 Task: Select the job type as internship.
Action: Mouse moved to (928, 122)
Screenshot: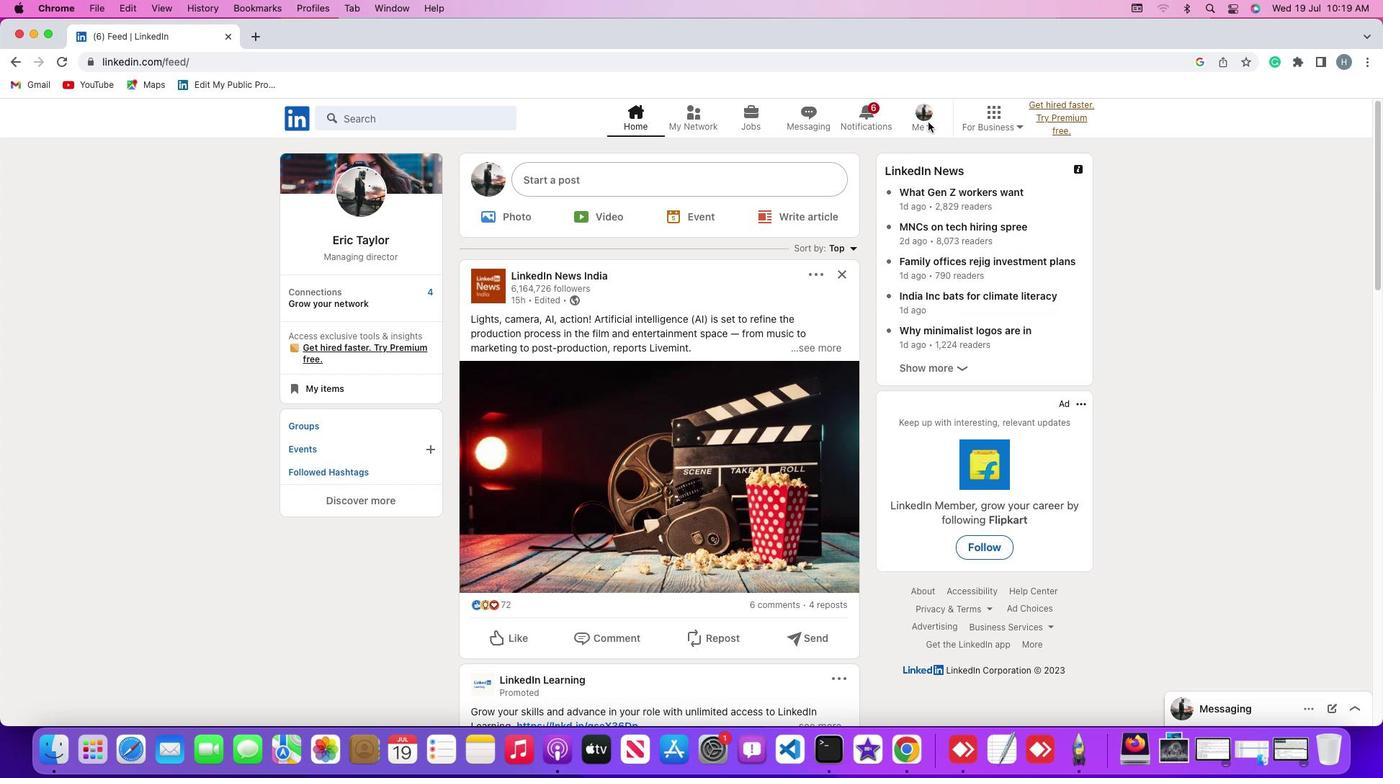 
Action: Mouse pressed left at (928, 122)
Screenshot: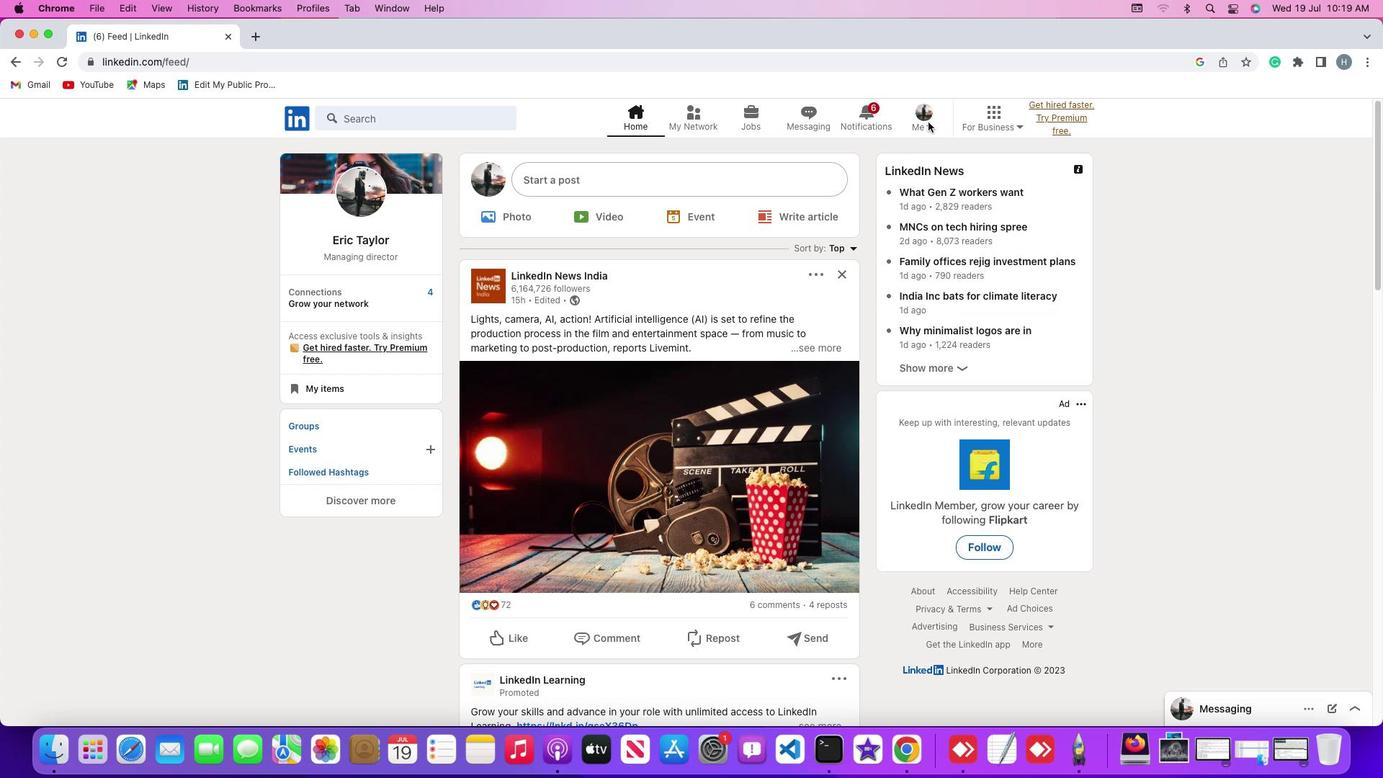 
Action: Mouse moved to (928, 123)
Screenshot: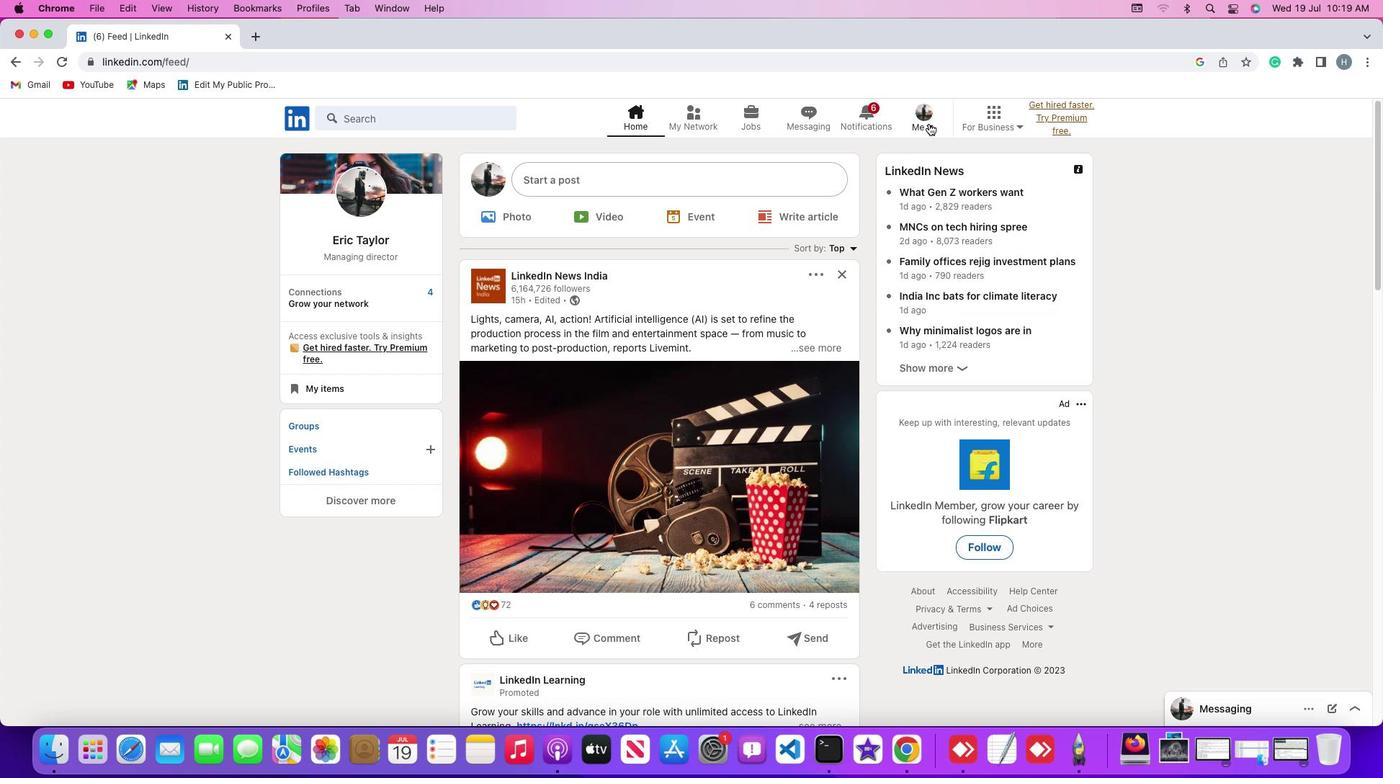 
Action: Mouse pressed left at (928, 123)
Screenshot: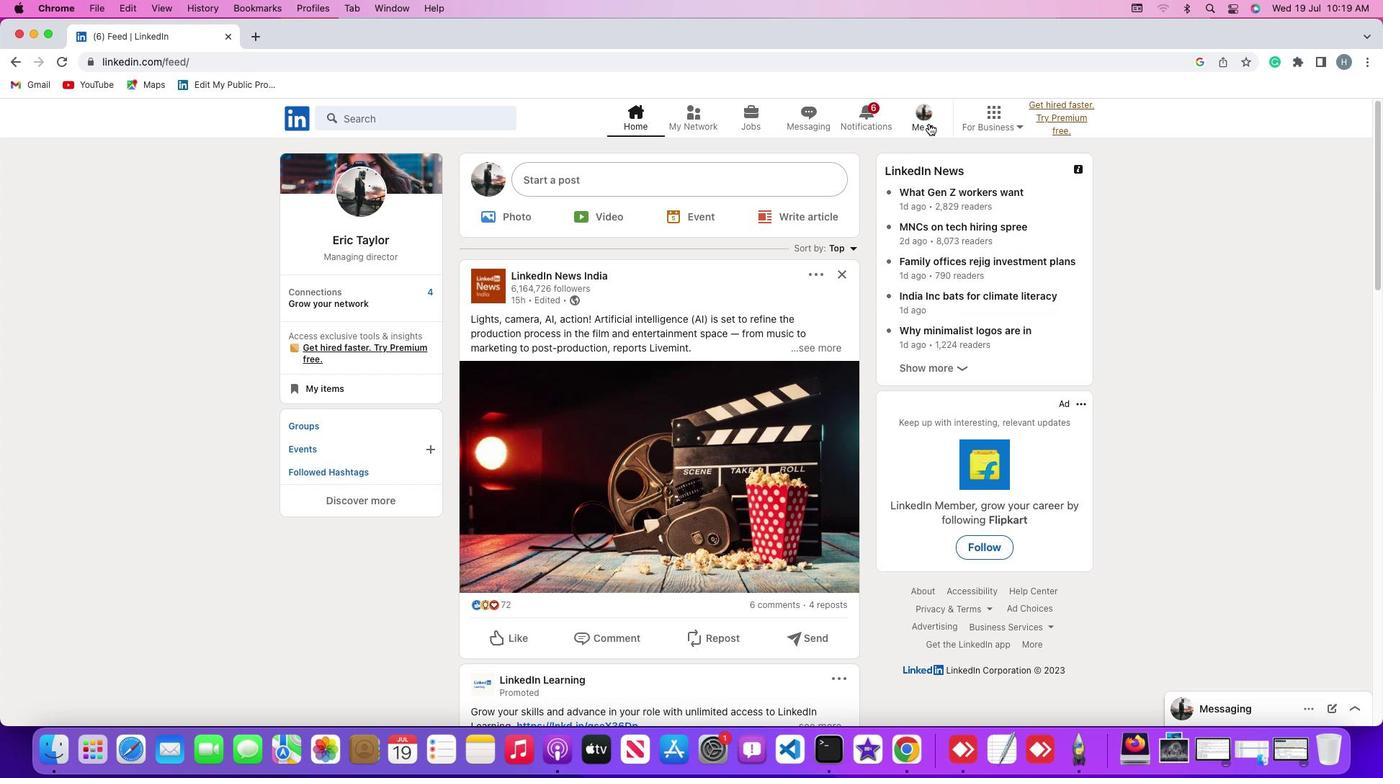 
Action: Mouse moved to (912, 199)
Screenshot: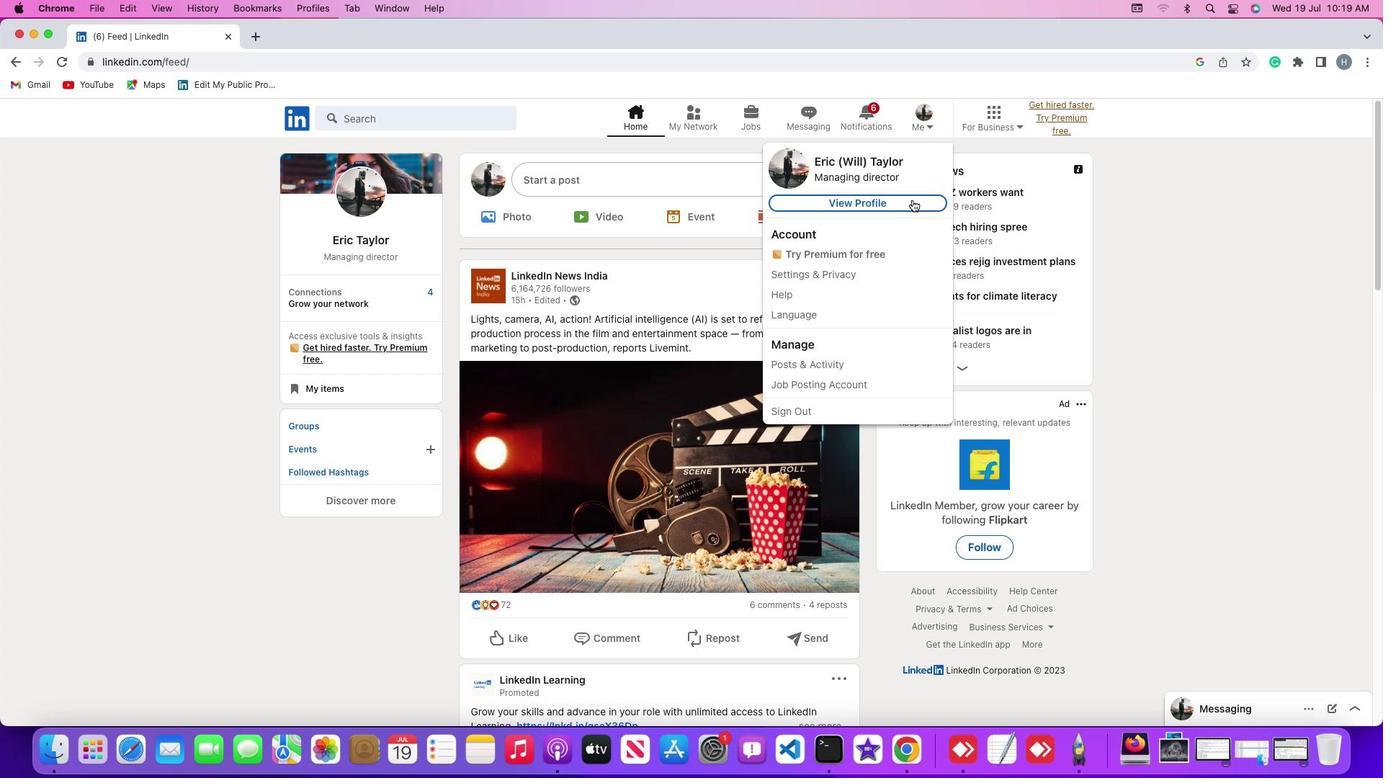 
Action: Mouse pressed left at (912, 199)
Screenshot: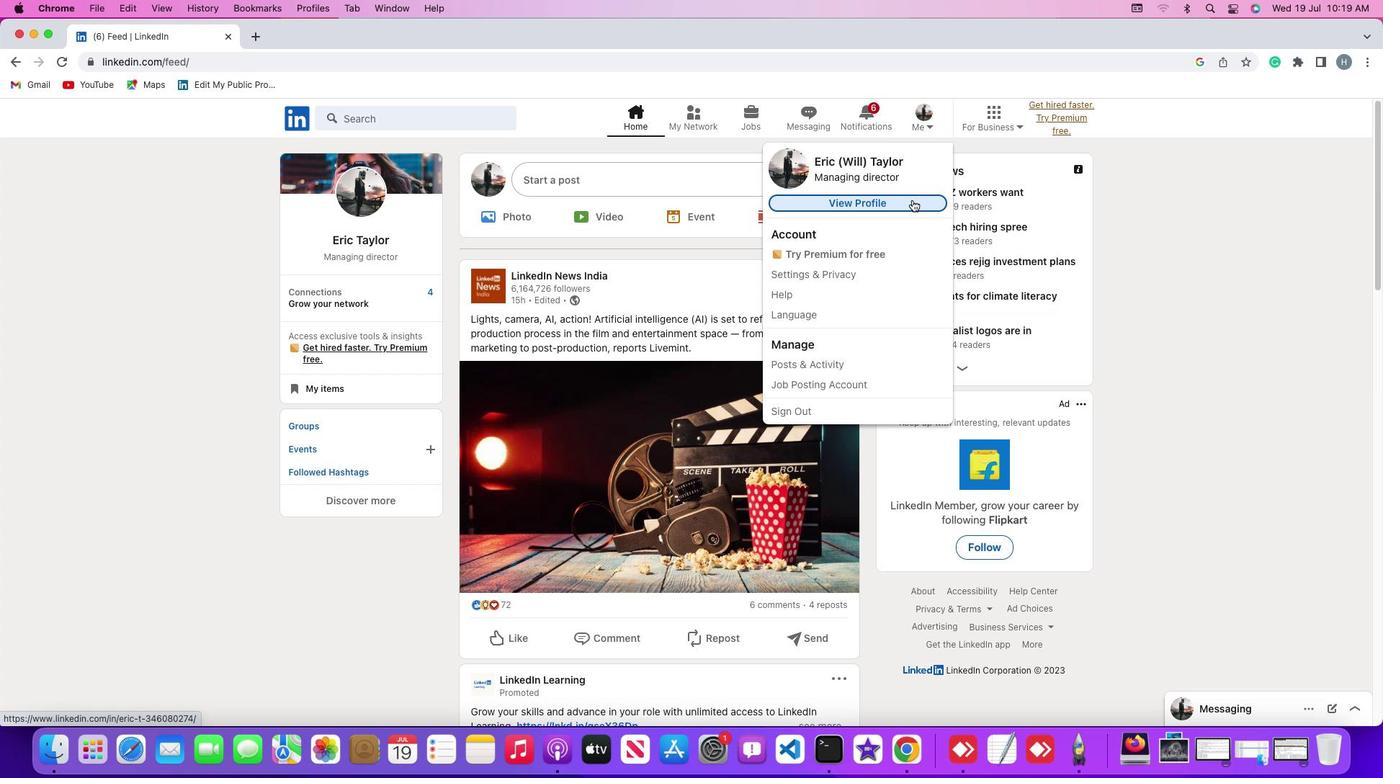 
Action: Mouse moved to (346, 432)
Screenshot: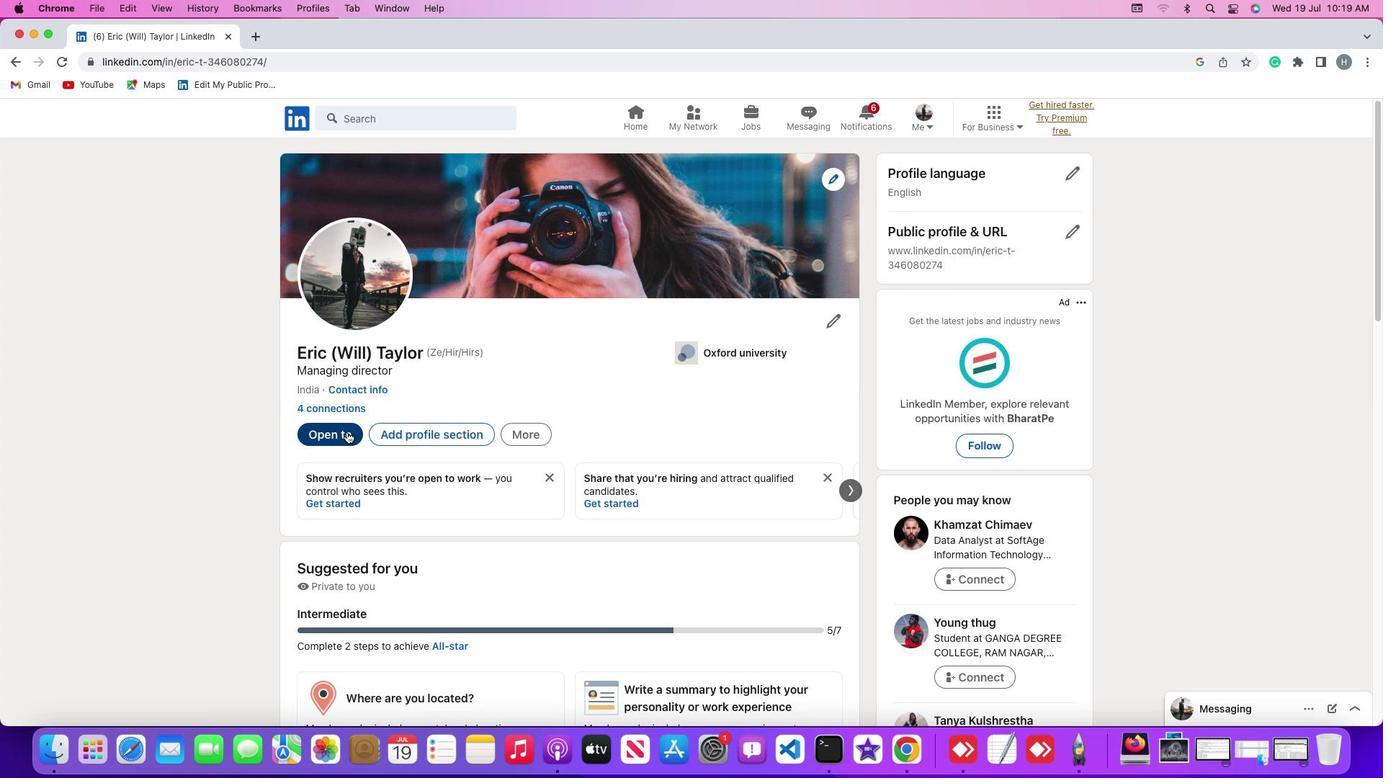 
Action: Mouse pressed left at (346, 432)
Screenshot: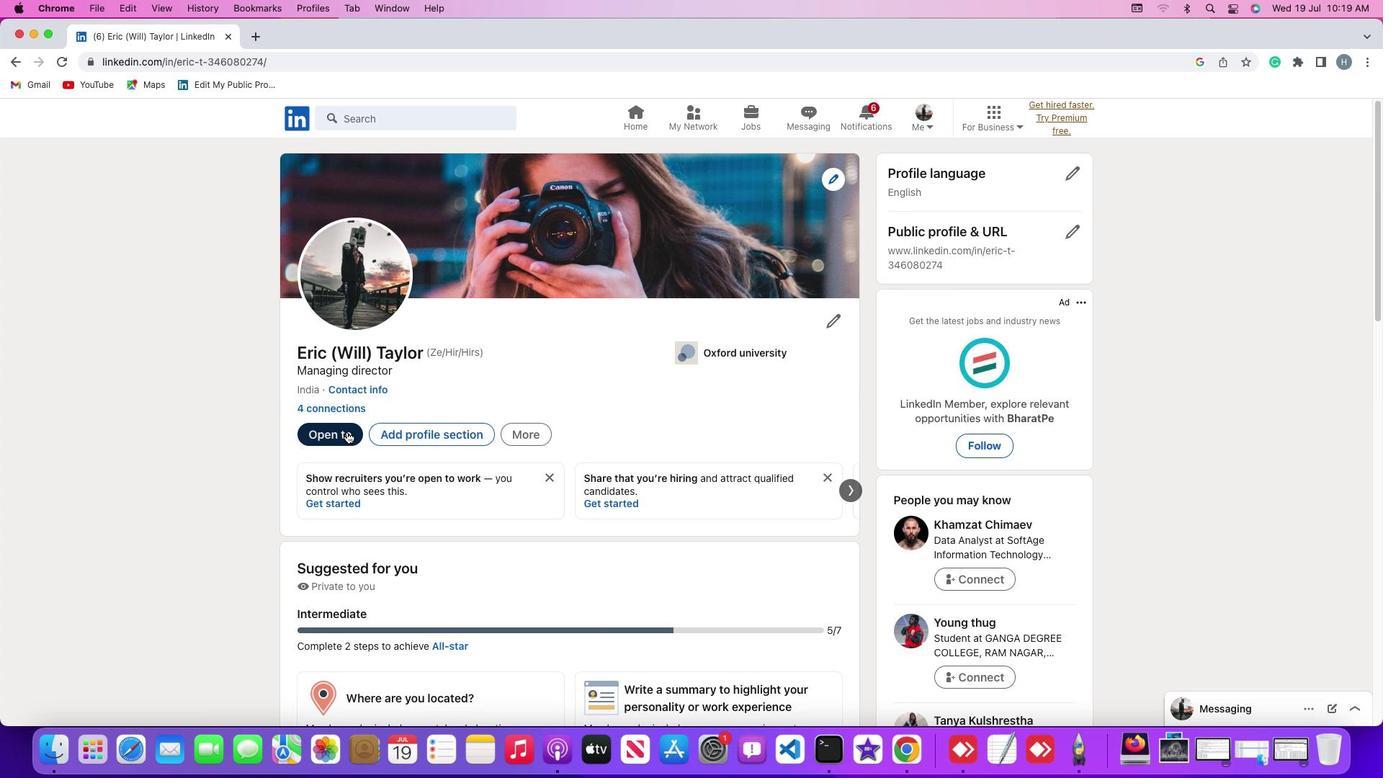 
Action: Mouse moved to (358, 520)
Screenshot: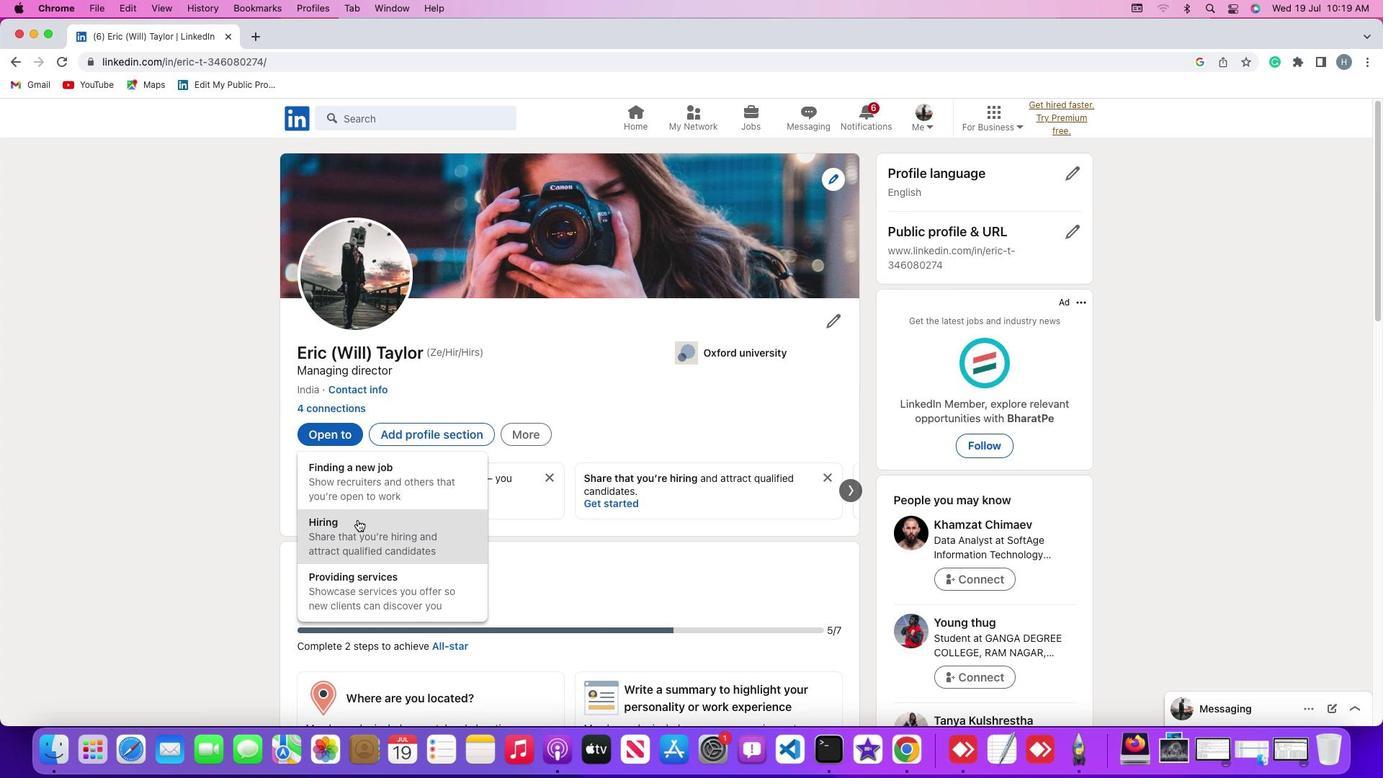 
Action: Mouse pressed left at (358, 520)
Screenshot: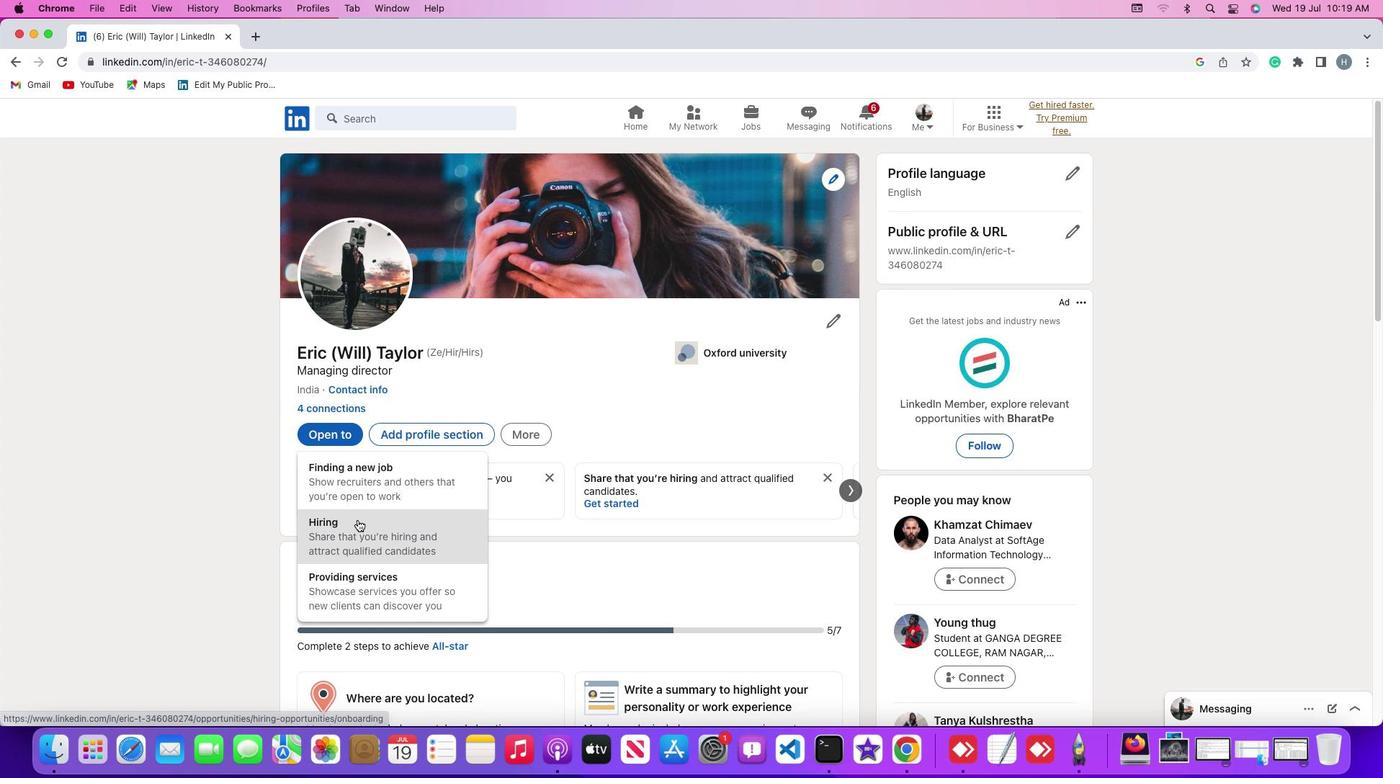 
Action: Mouse moved to (694, 489)
Screenshot: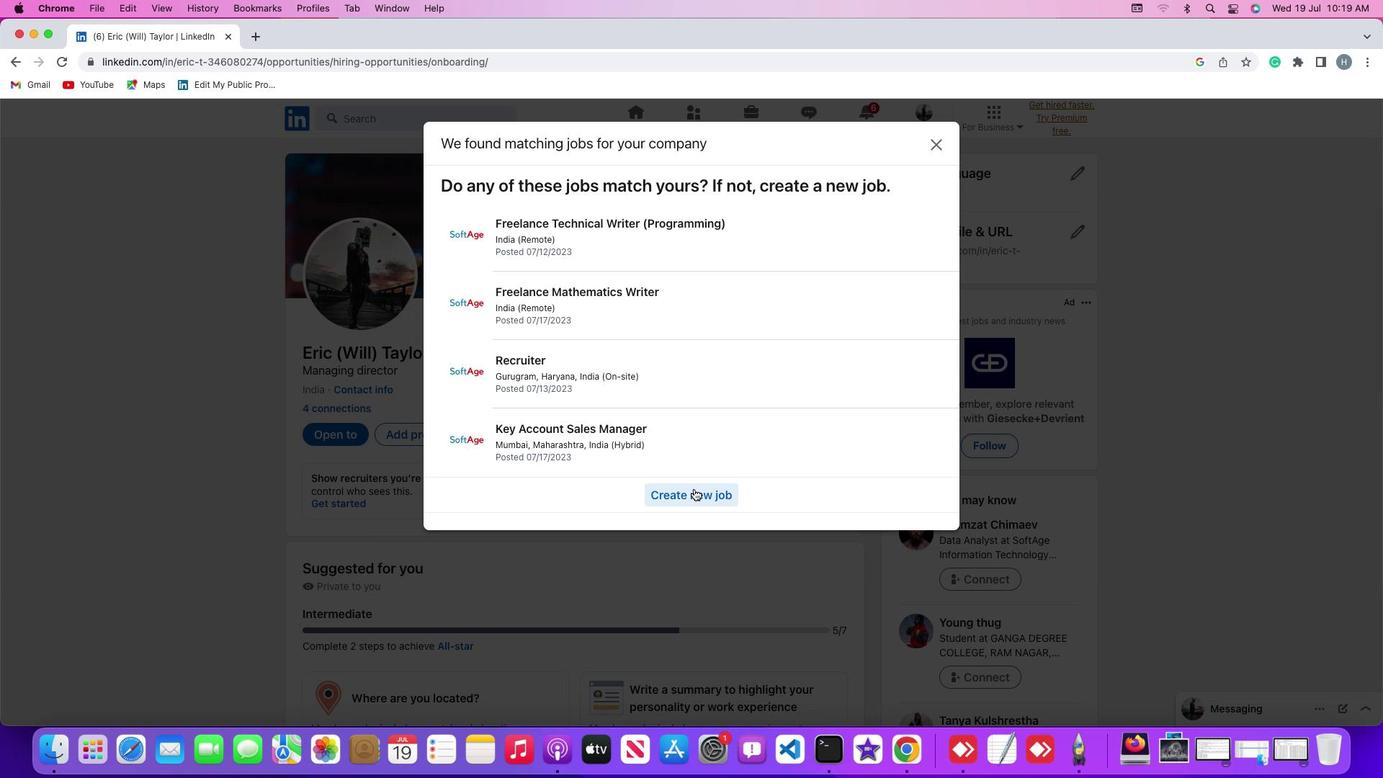 
Action: Mouse pressed left at (694, 489)
Screenshot: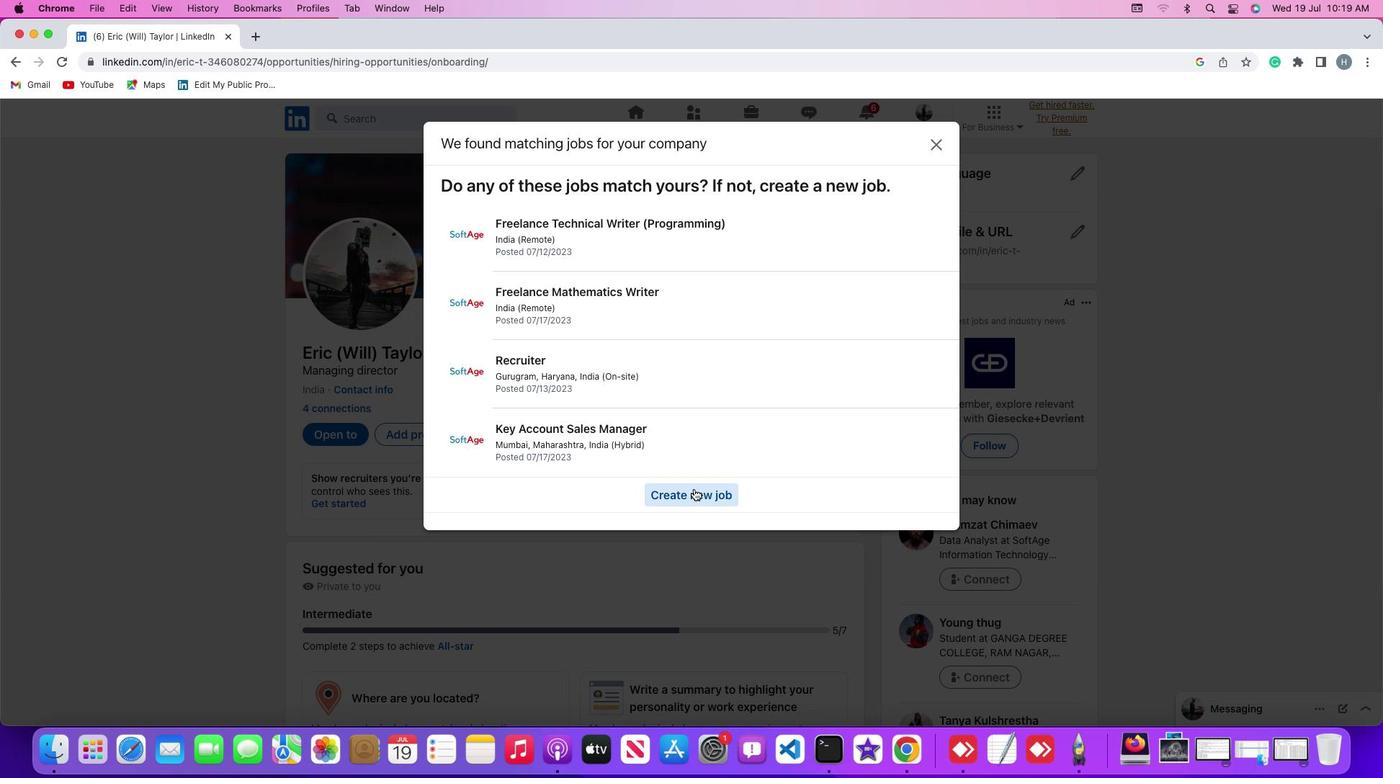 
Action: Mouse moved to (934, 404)
Screenshot: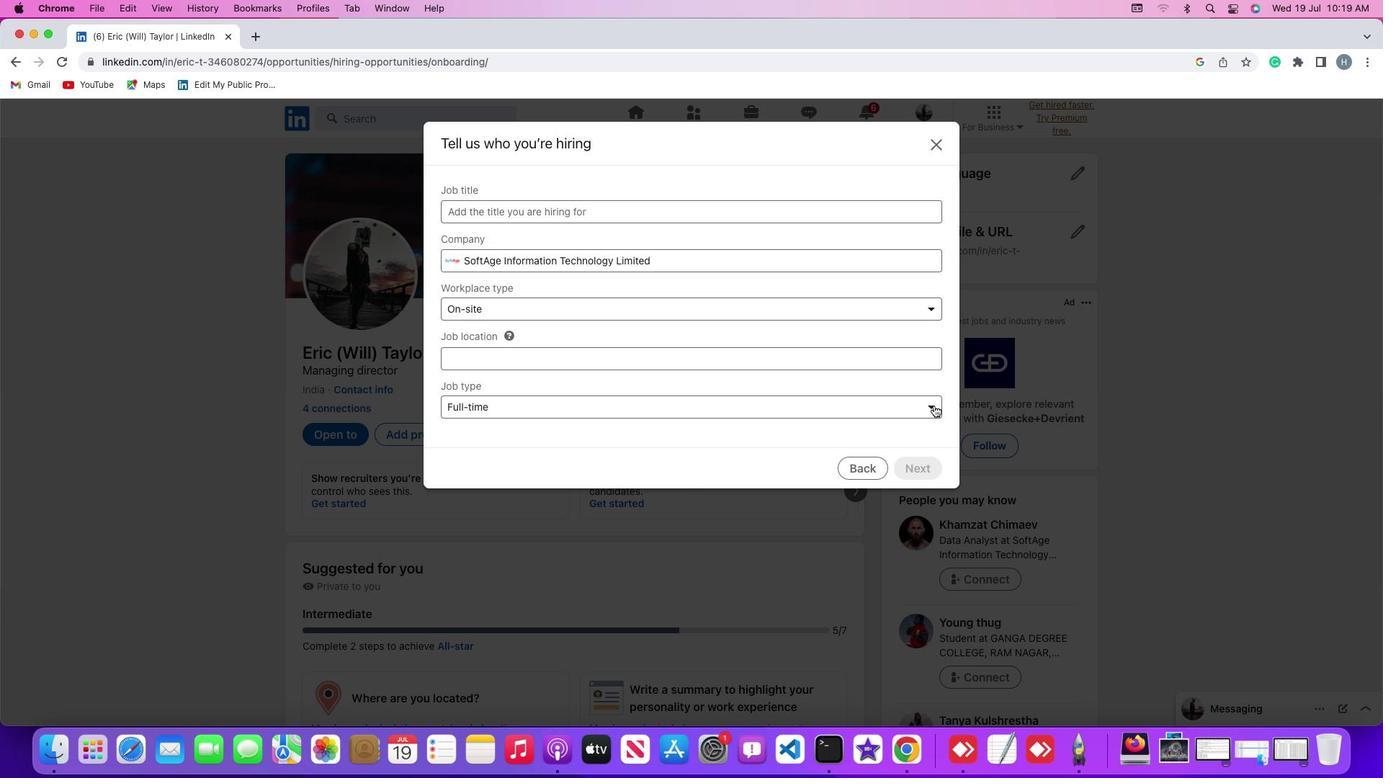 
Action: Mouse pressed left at (934, 404)
Screenshot: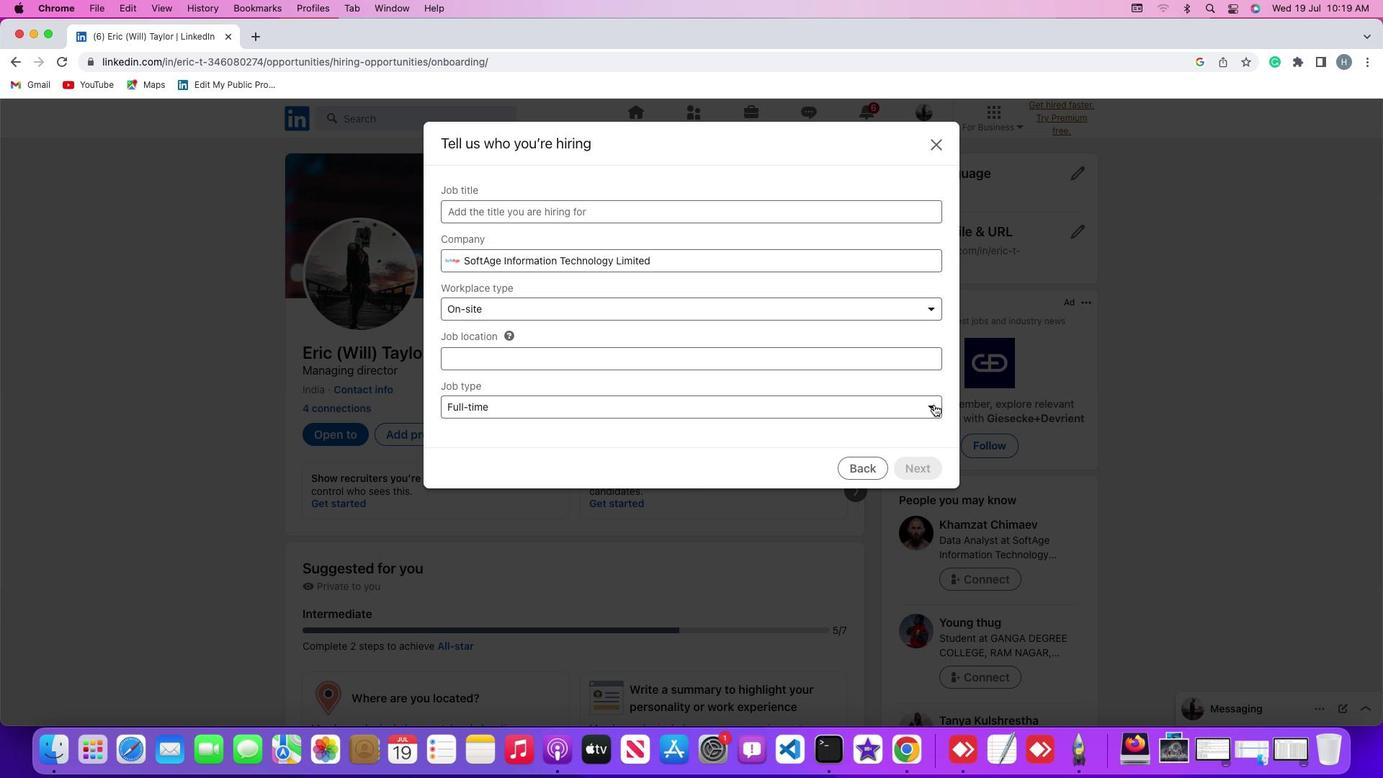 
Action: Mouse moved to (819, 568)
Screenshot: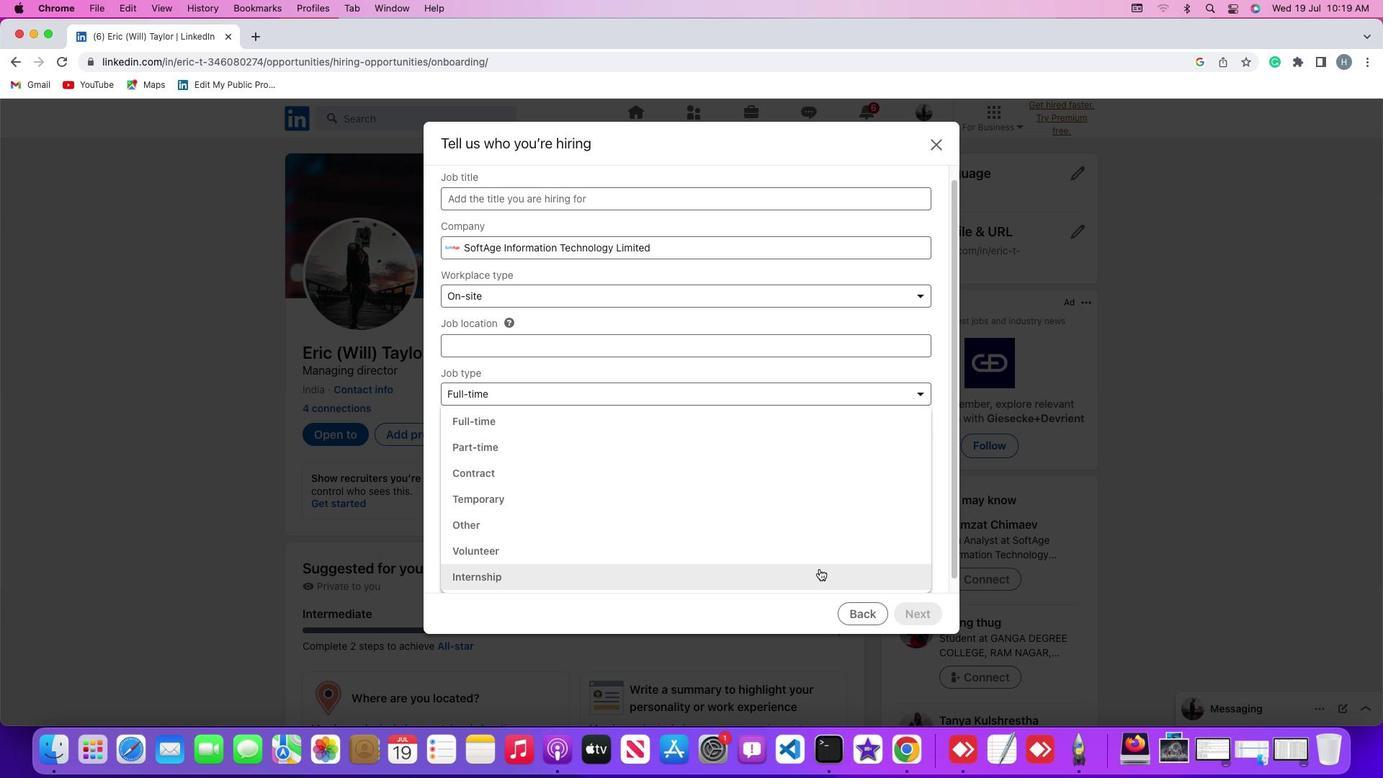 
Action: Mouse pressed left at (819, 568)
Screenshot: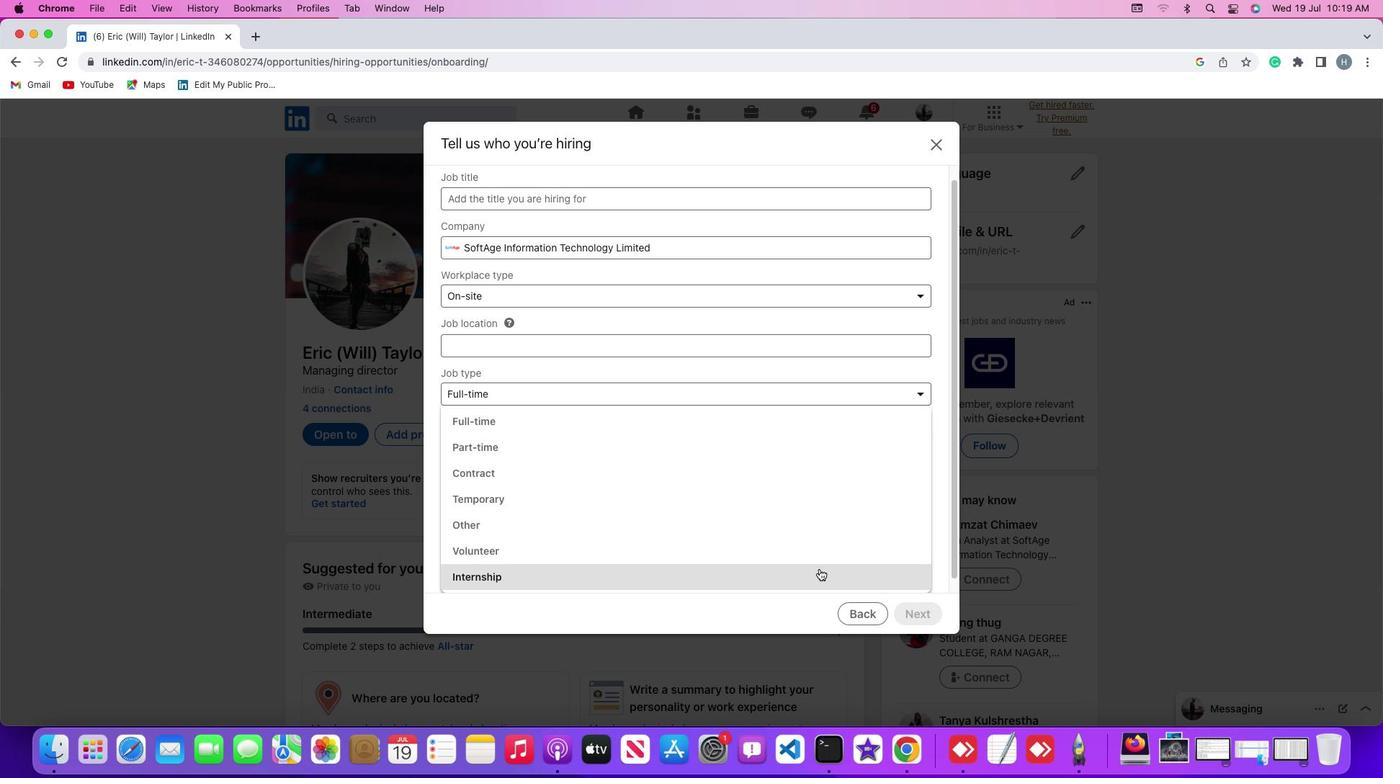 
Action: Mouse moved to (817, 554)
Screenshot: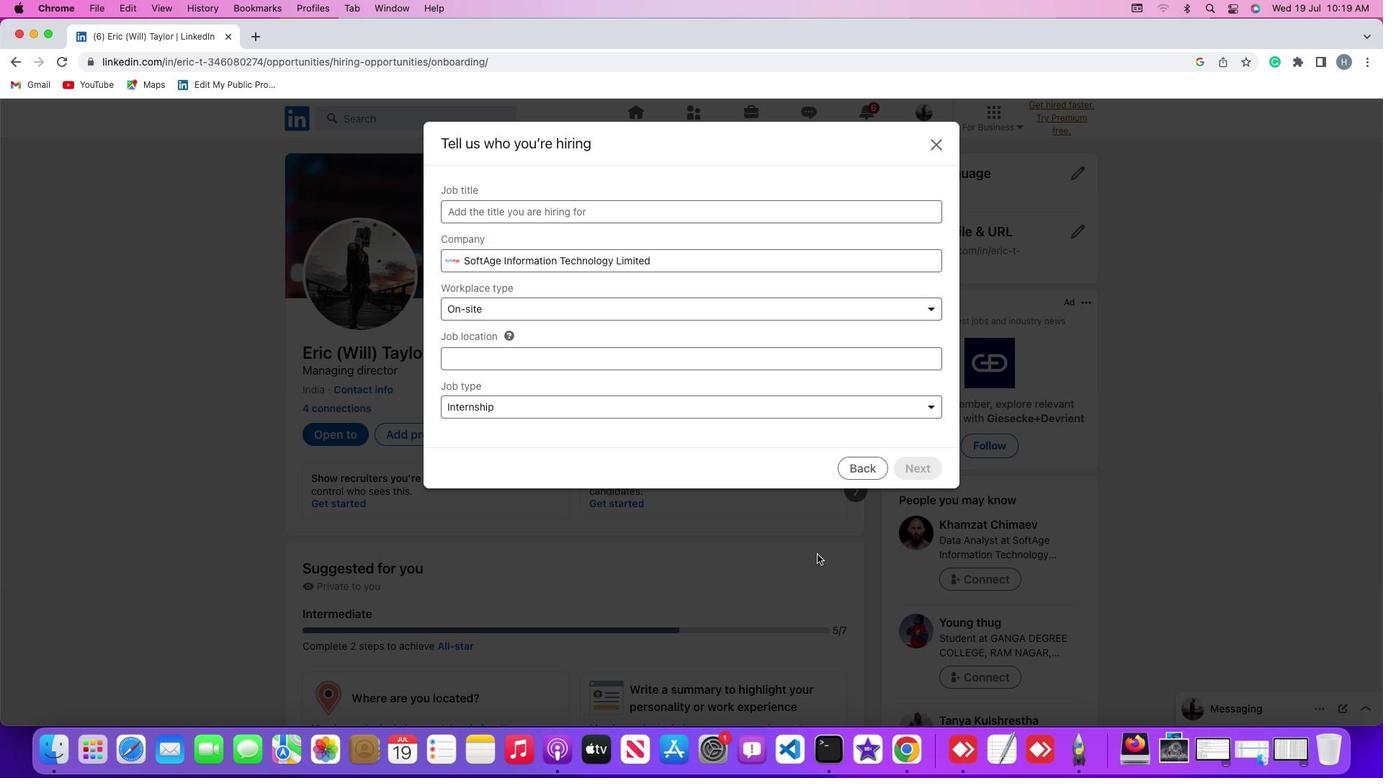 
